 Task: Look for products in the category "Joint Care Supplements" from Nature's Answer only.
Action: Mouse moved to (219, 108)
Screenshot: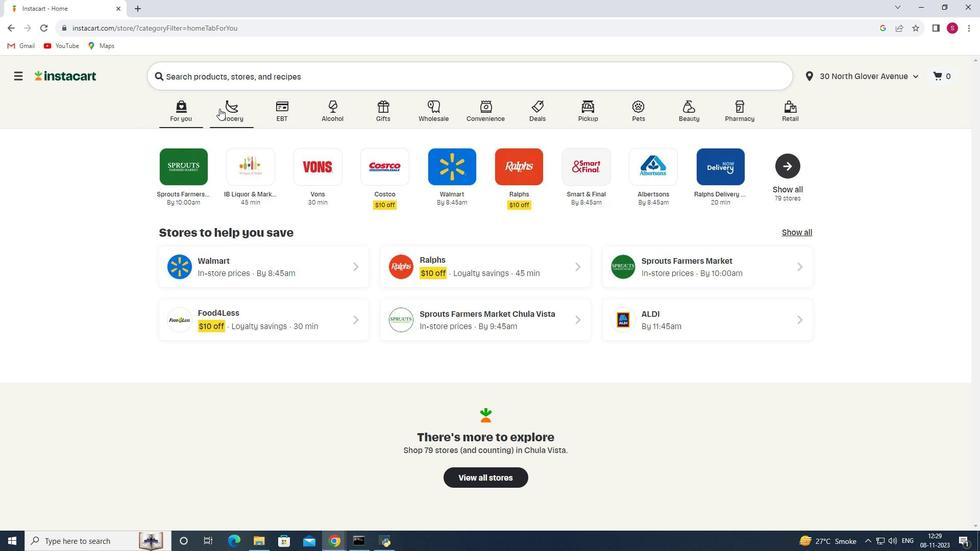 
Action: Mouse pressed left at (219, 108)
Screenshot: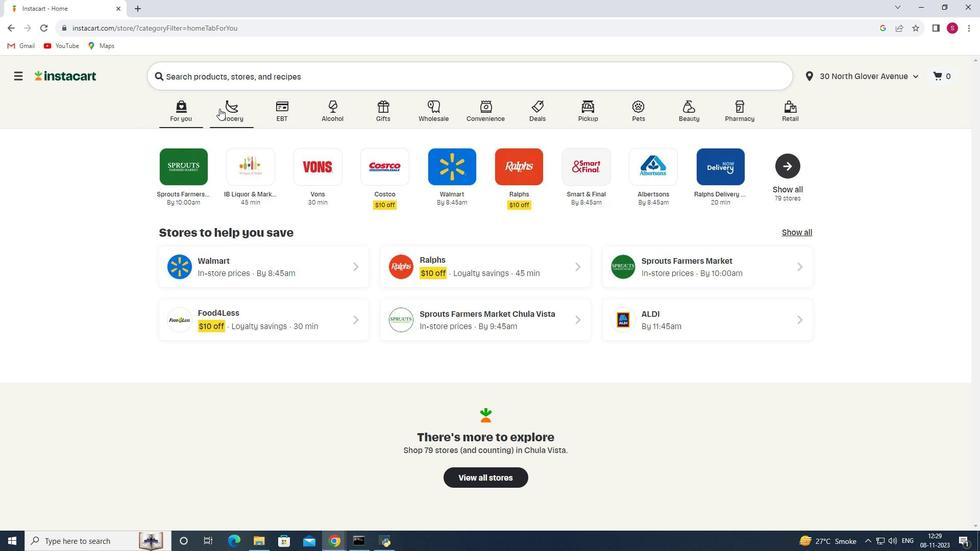 
Action: Mouse moved to (245, 289)
Screenshot: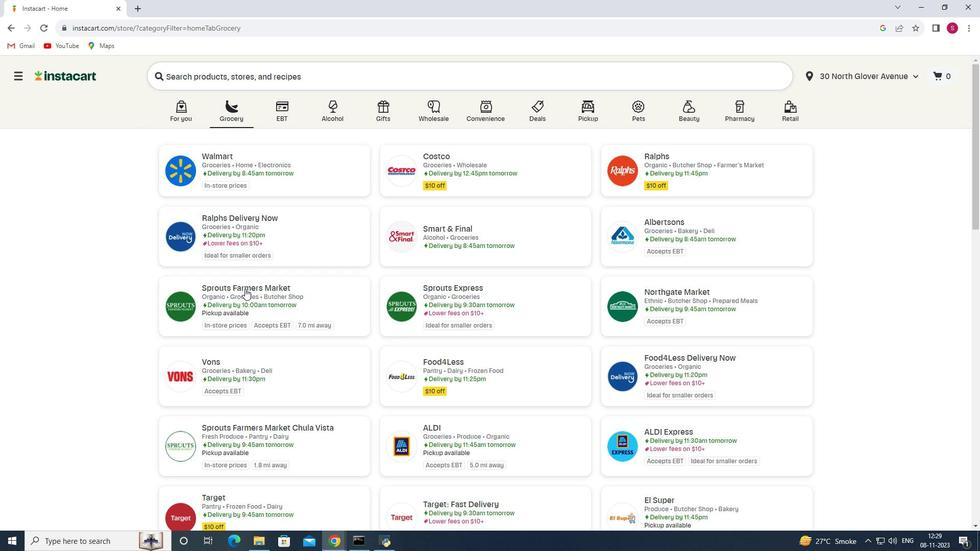 
Action: Mouse pressed left at (245, 289)
Screenshot: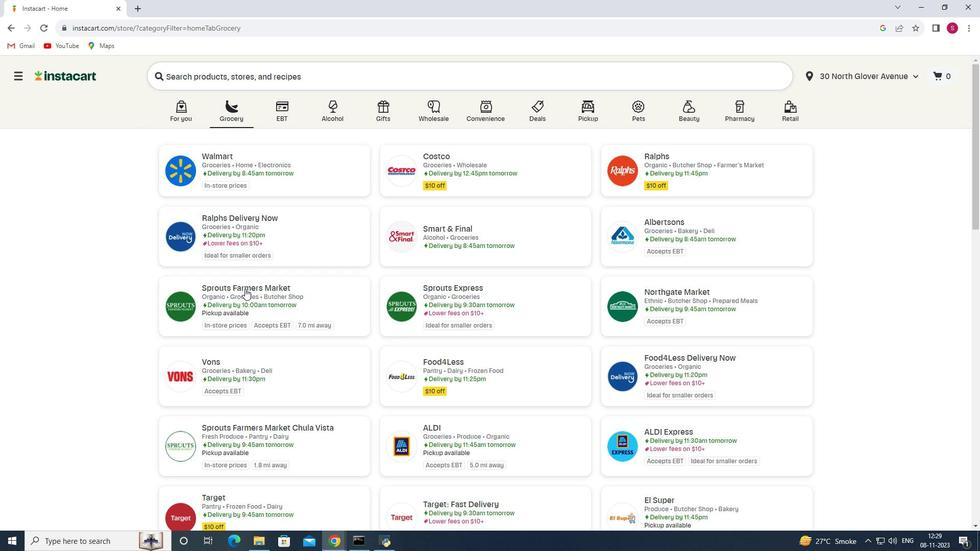 
Action: Mouse moved to (96, 317)
Screenshot: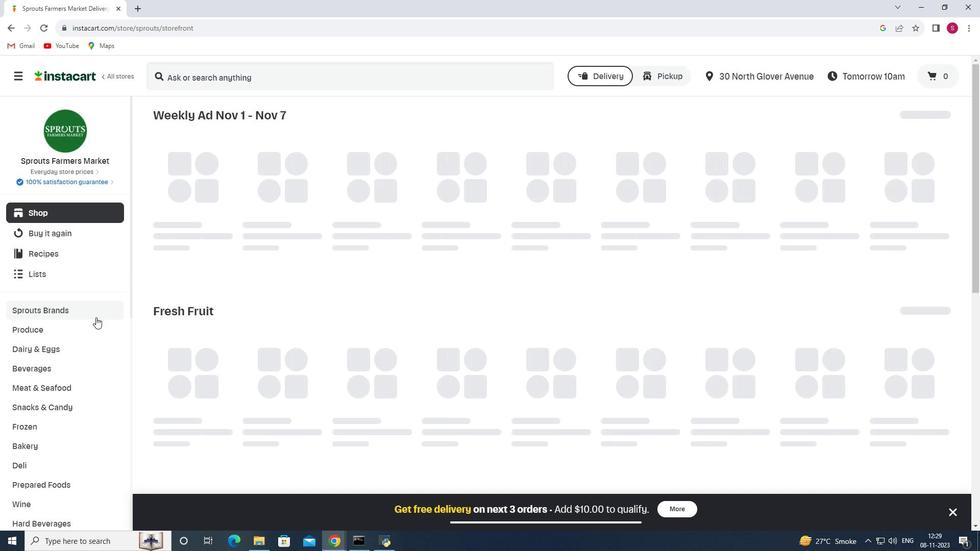 
Action: Mouse scrolled (96, 317) with delta (0, 0)
Screenshot: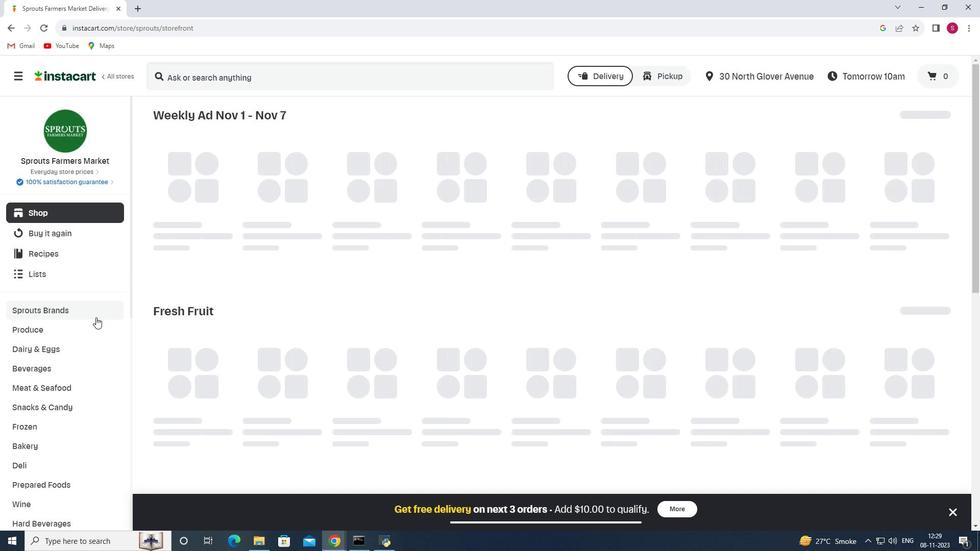 
Action: Mouse scrolled (96, 317) with delta (0, 0)
Screenshot: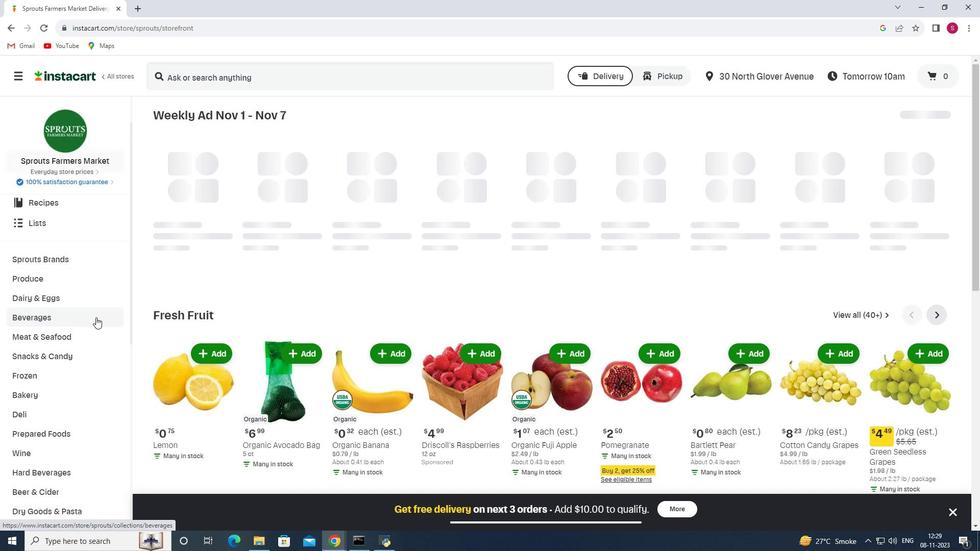 
Action: Mouse scrolled (96, 317) with delta (0, 0)
Screenshot: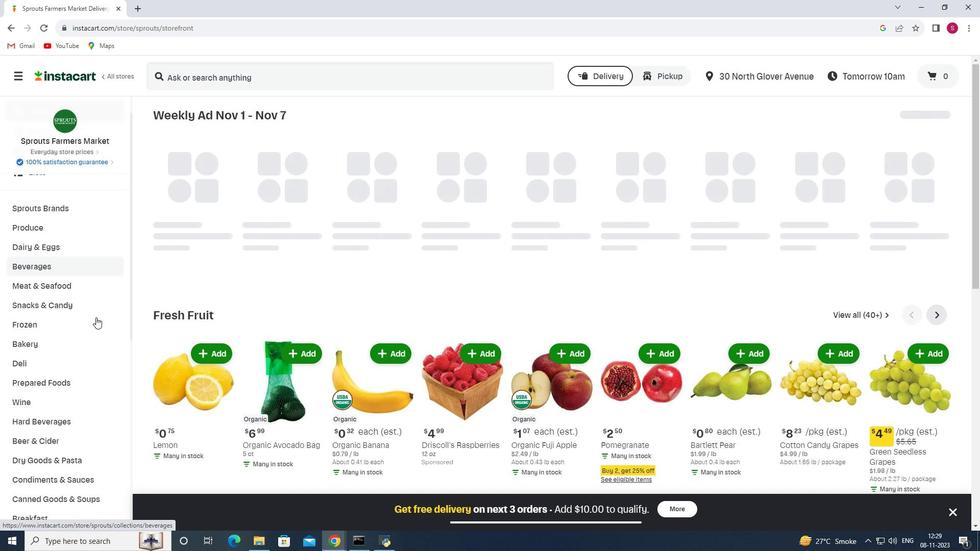 
Action: Mouse scrolled (96, 317) with delta (0, 0)
Screenshot: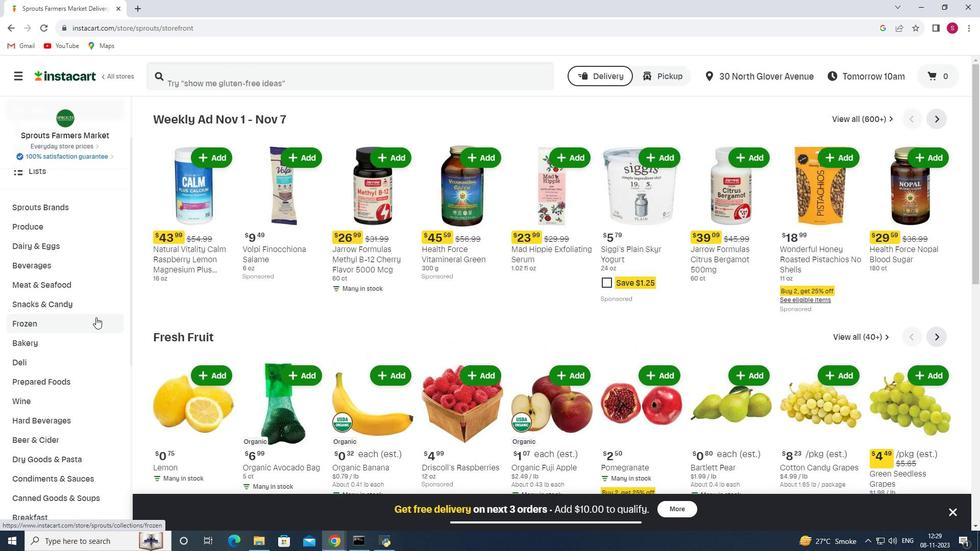 
Action: Mouse moved to (96, 317)
Screenshot: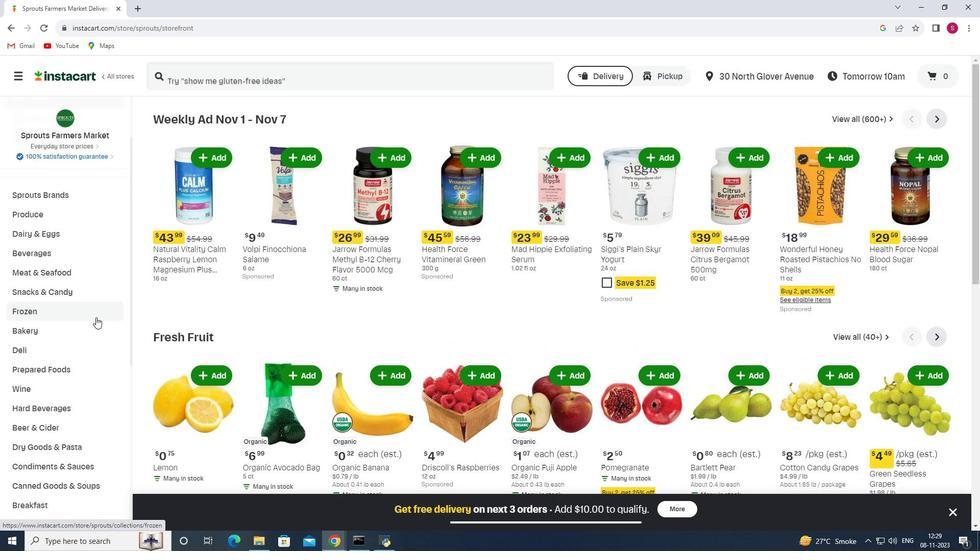 
Action: Mouse scrolled (96, 317) with delta (0, 0)
Screenshot: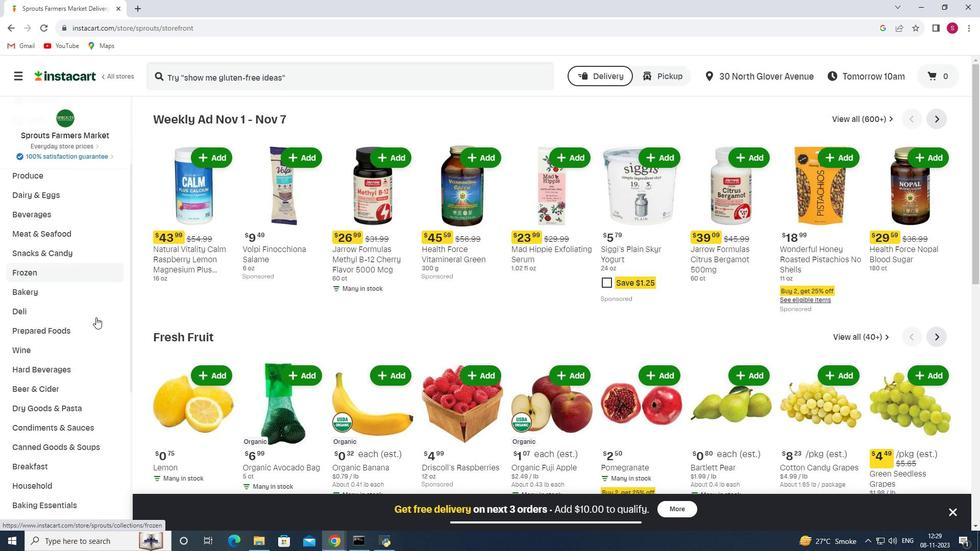
Action: Mouse moved to (95, 318)
Screenshot: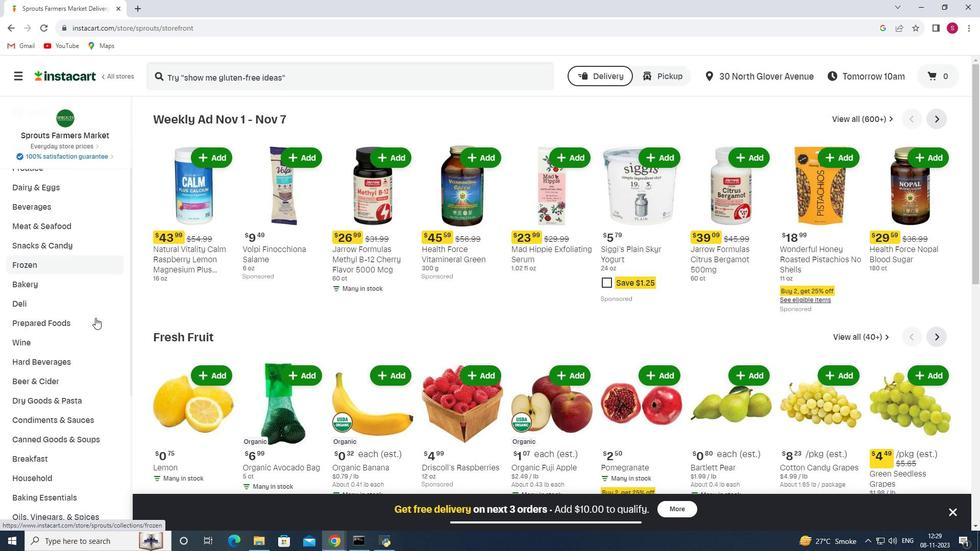 
Action: Mouse scrolled (95, 317) with delta (0, 0)
Screenshot: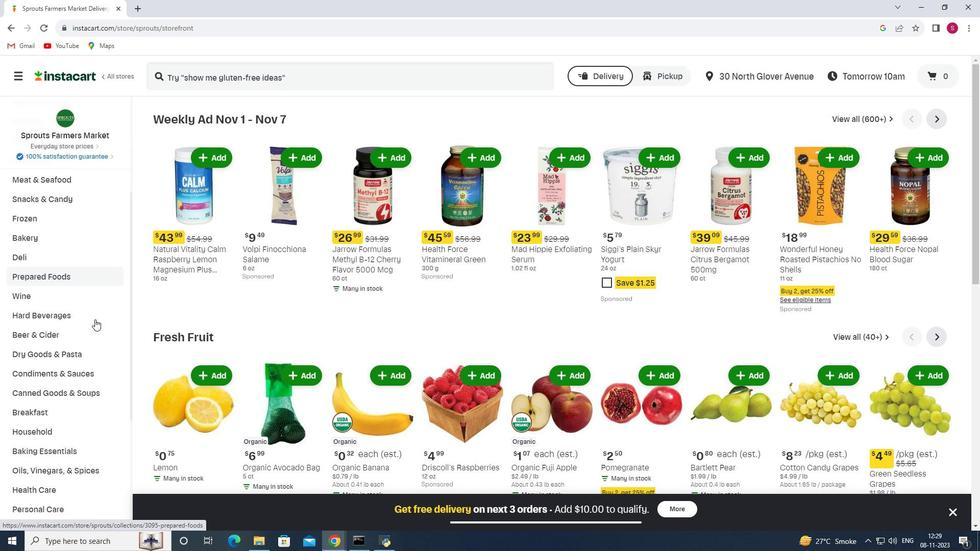 
Action: Mouse moved to (94, 319)
Screenshot: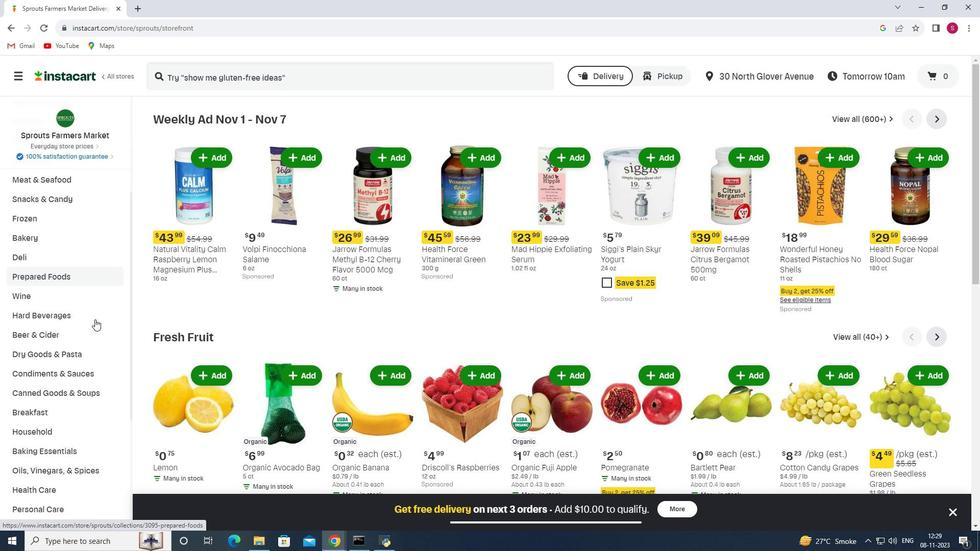 
Action: Mouse scrolled (94, 319) with delta (0, 0)
Screenshot: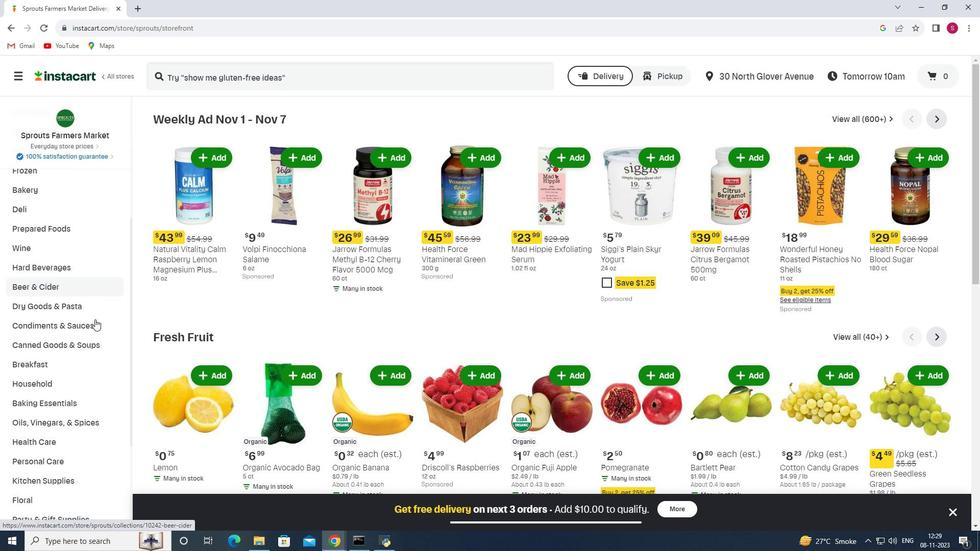 
Action: Mouse scrolled (94, 319) with delta (0, 0)
Screenshot: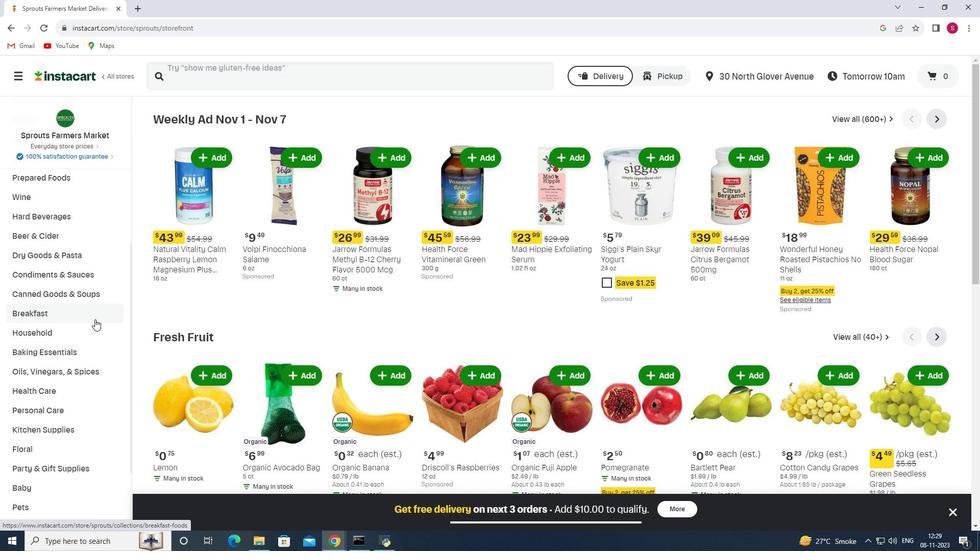 
Action: Mouse moved to (83, 335)
Screenshot: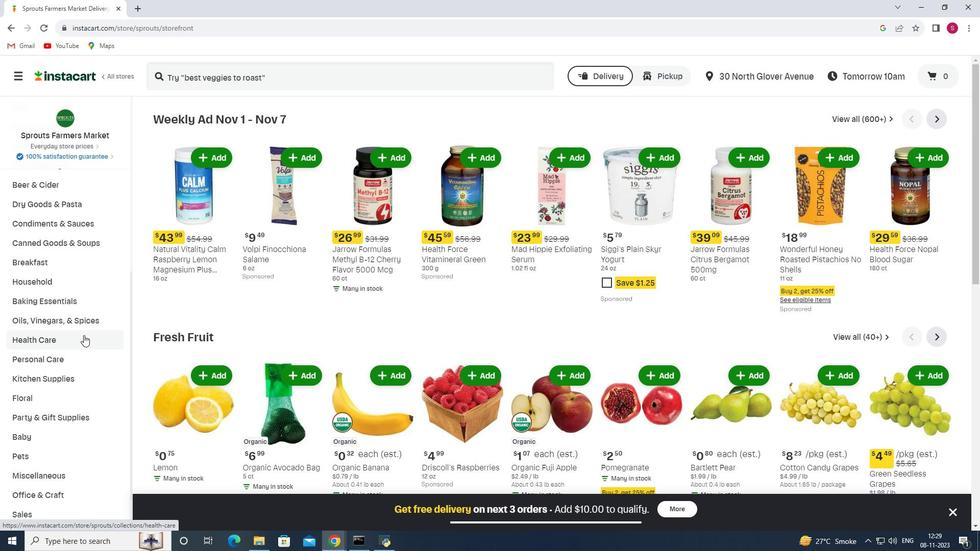 
Action: Mouse pressed left at (83, 335)
Screenshot: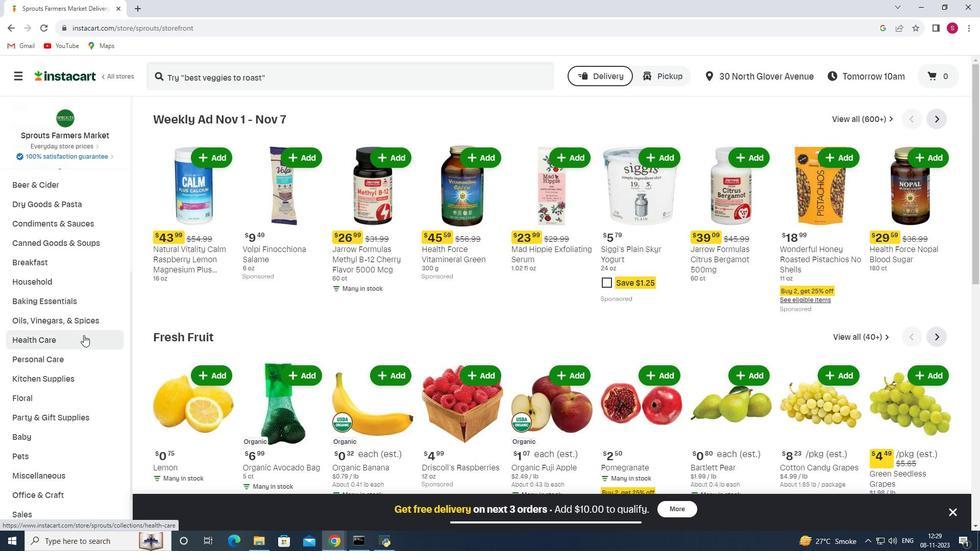 
Action: Mouse moved to (367, 146)
Screenshot: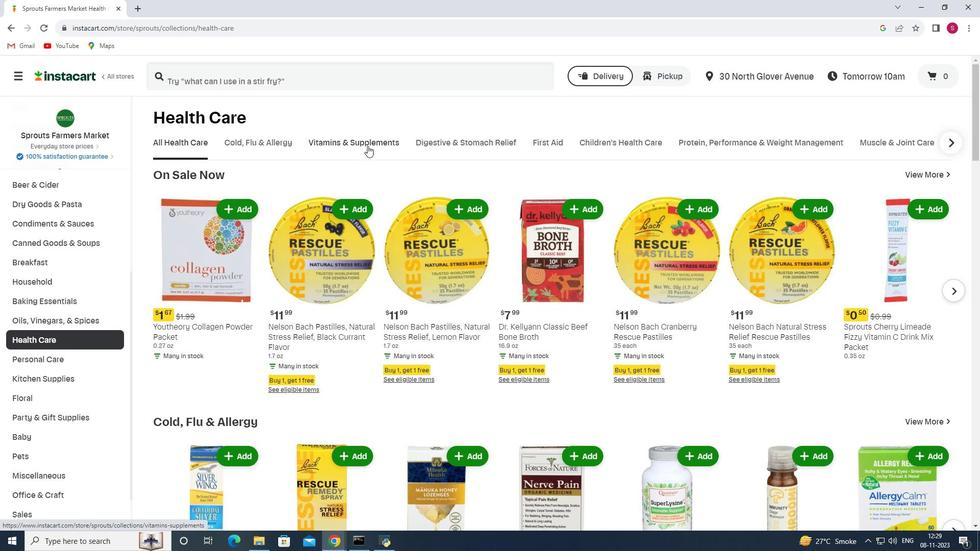 
Action: Mouse pressed left at (367, 146)
Screenshot: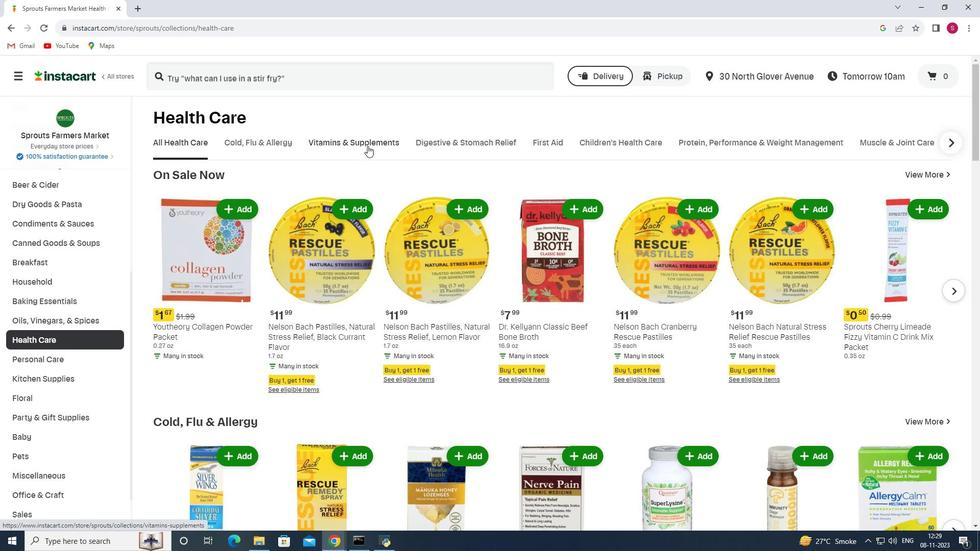
Action: Mouse moved to (959, 182)
Screenshot: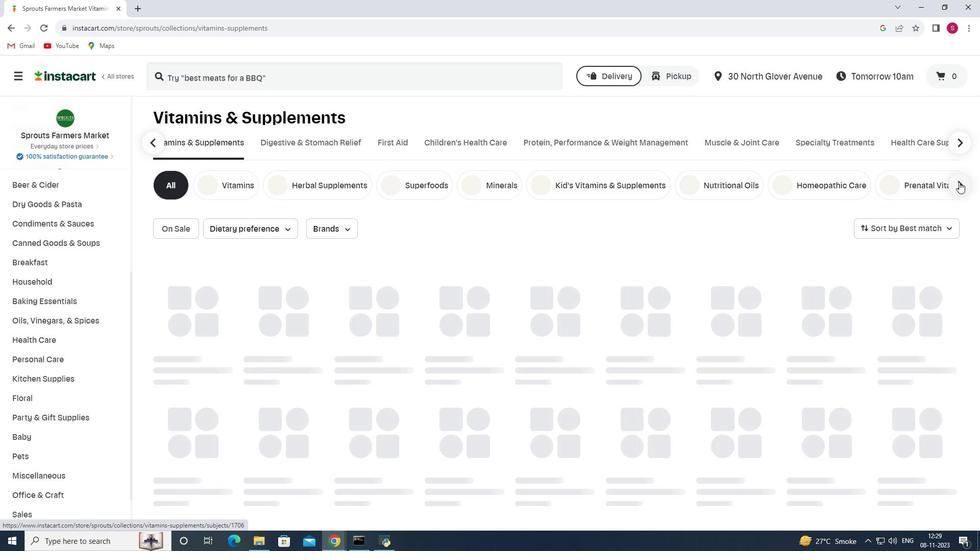 
Action: Mouse pressed left at (959, 182)
Screenshot: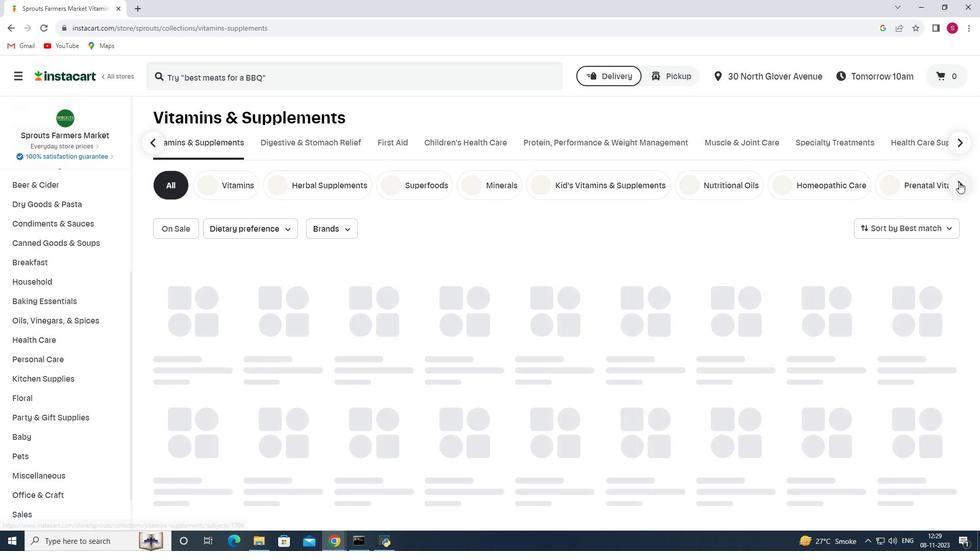 
Action: Mouse moved to (746, 186)
Screenshot: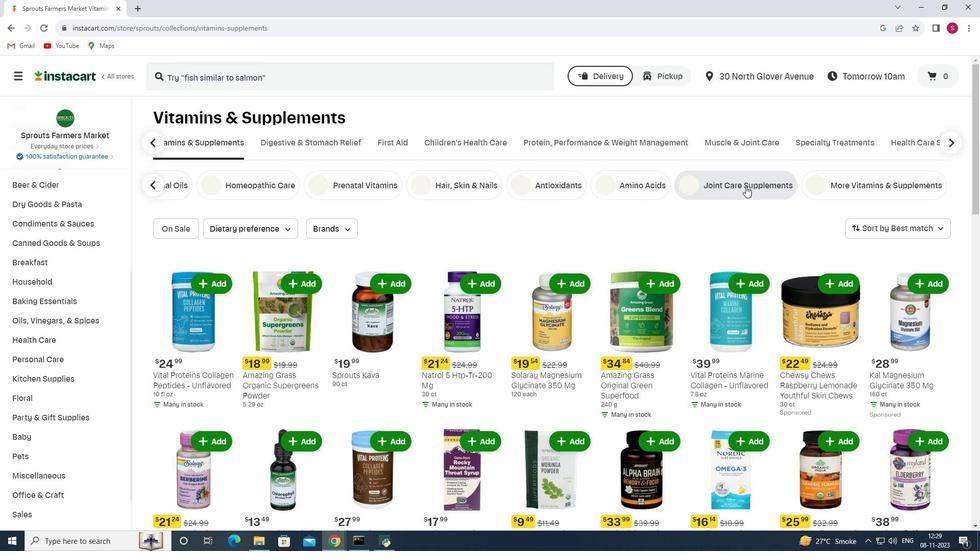 
Action: Mouse pressed left at (746, 186)
Screenshot: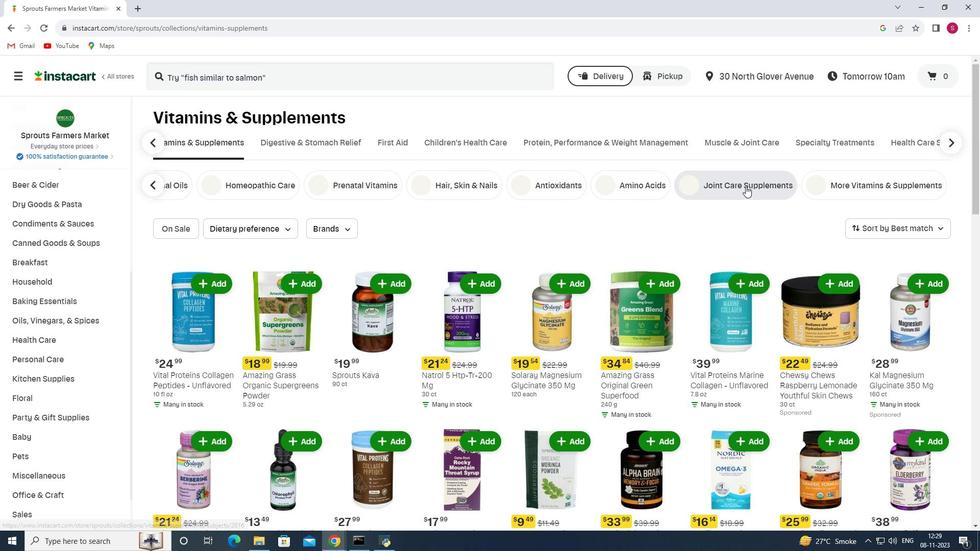 
Action: Mouse moved to (241, 231)
Screenshot: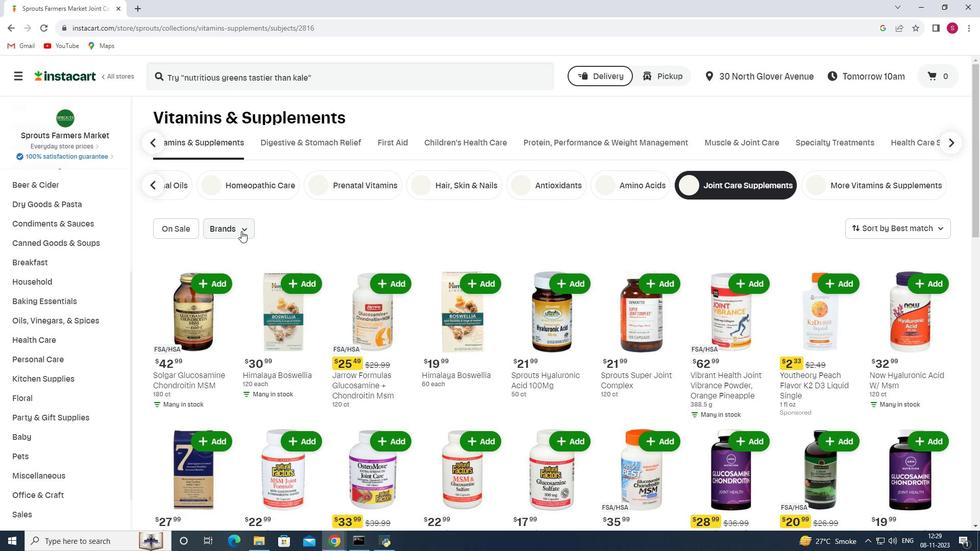 
Action: Mouse pressed left at (241, 231)
Screenshot: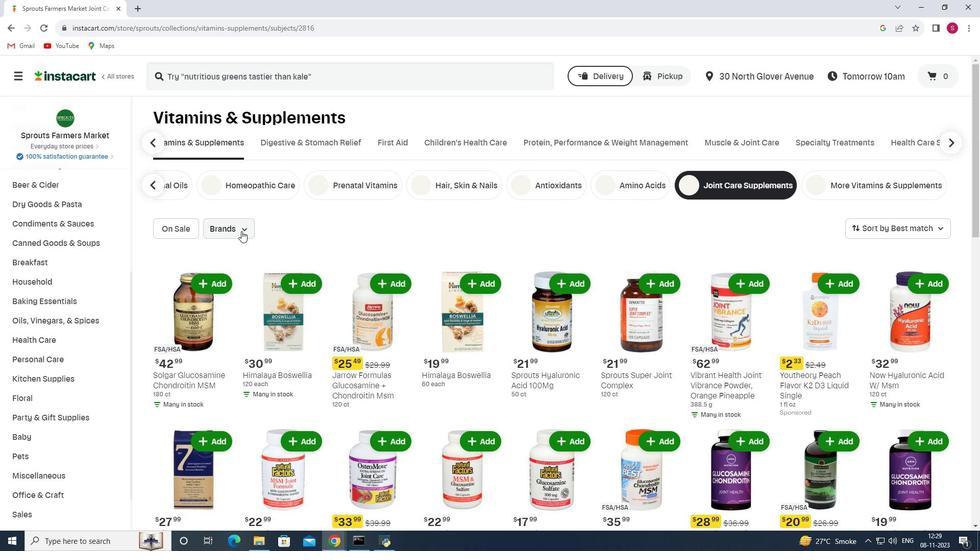 
Action: Mouse moved to (246, 269)
Screenshot: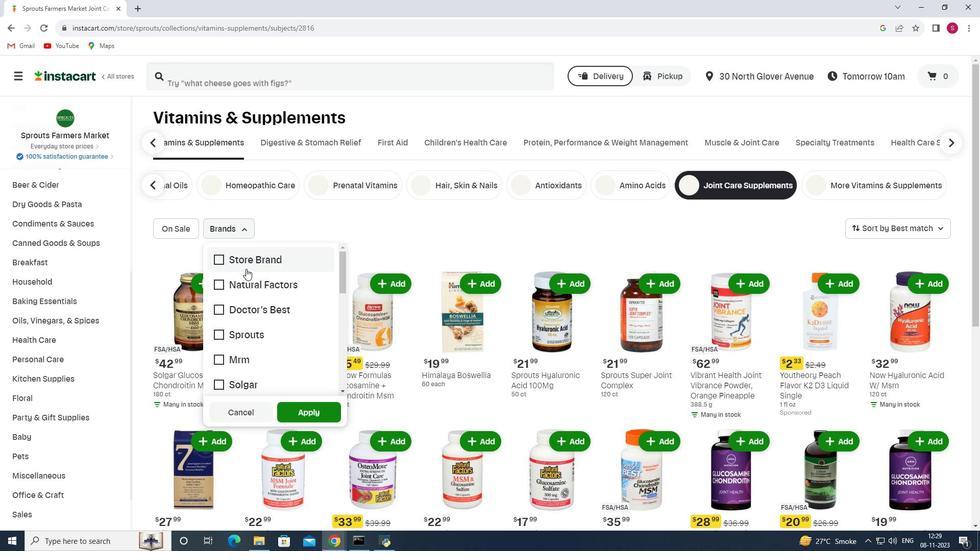 
Action: Mouse scrolled (246, 268) with delta (0, 0)
Screenshot: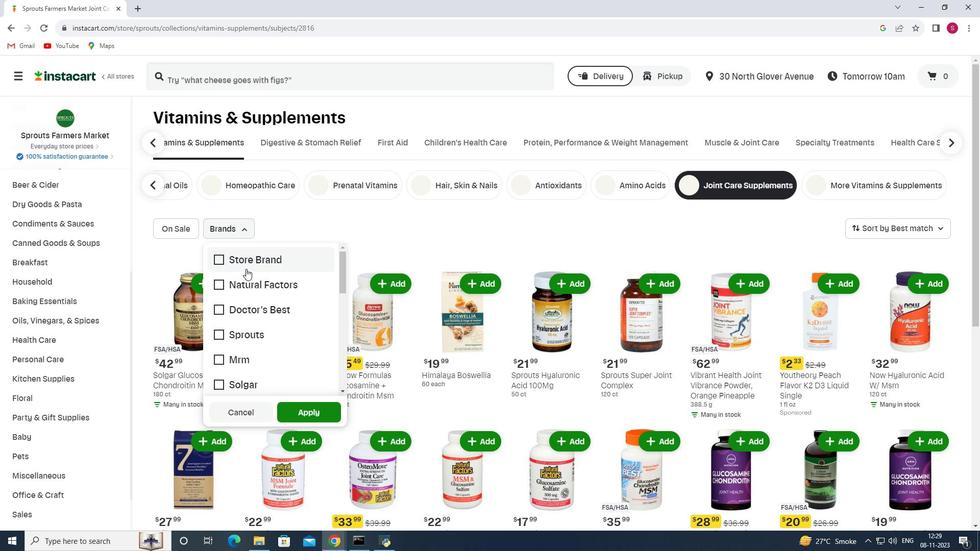 
Action: Mouse scrolled (246, 268) with delta (0, 0)
Screenshot: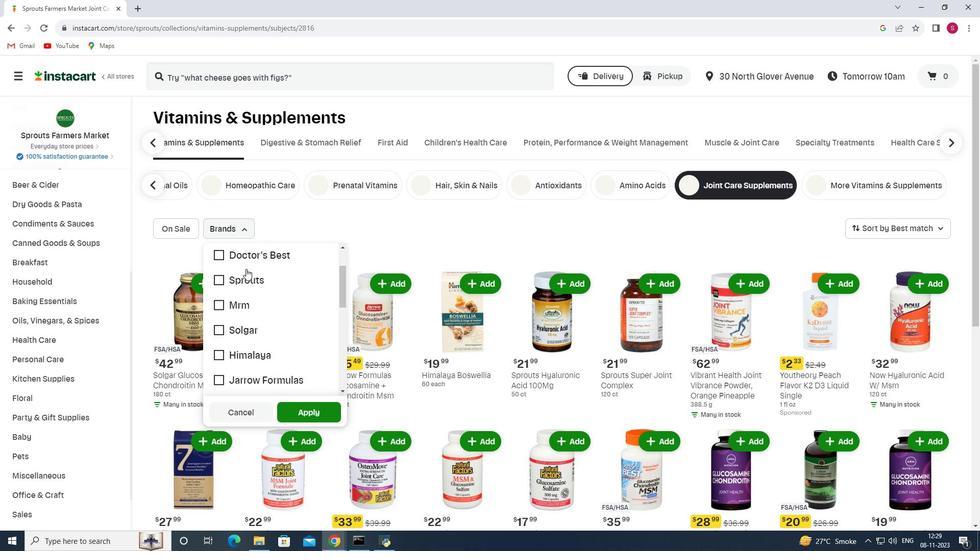 
Action: Mouse scrolled (246, 268) with delta (0, 0)
Screenshot: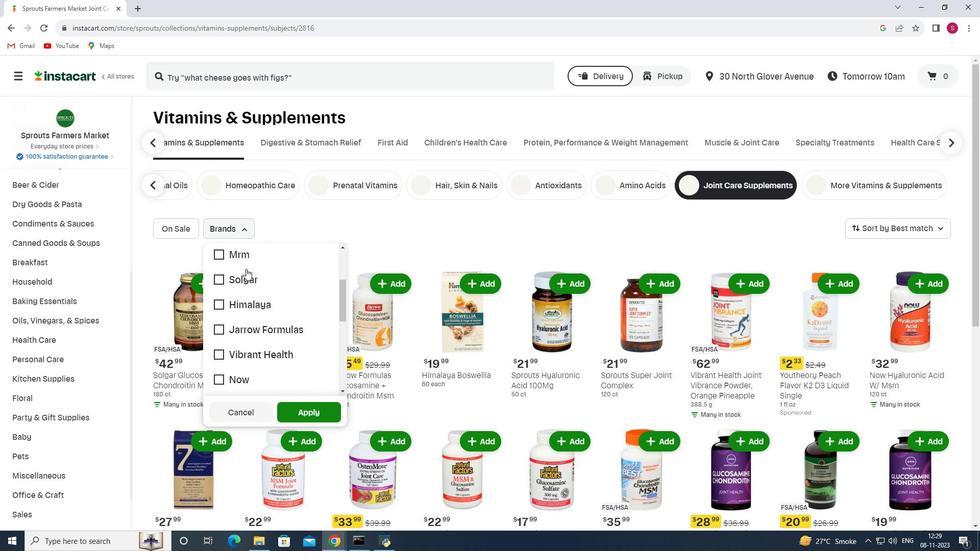 
Action: Mouse scrolled (246, 268) with delta (0, 0)
Screenshot: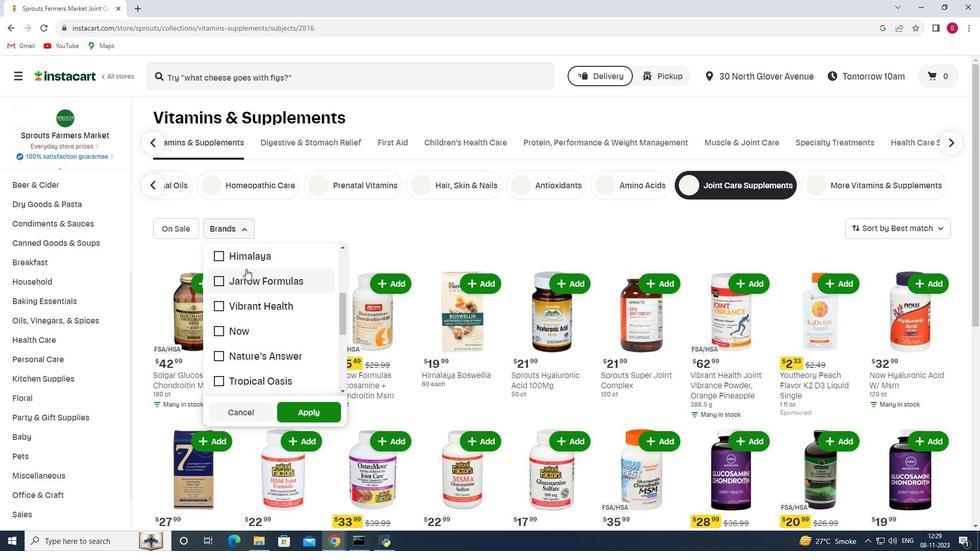 
Action: Mouse moved to (222, 304)
Screenshot: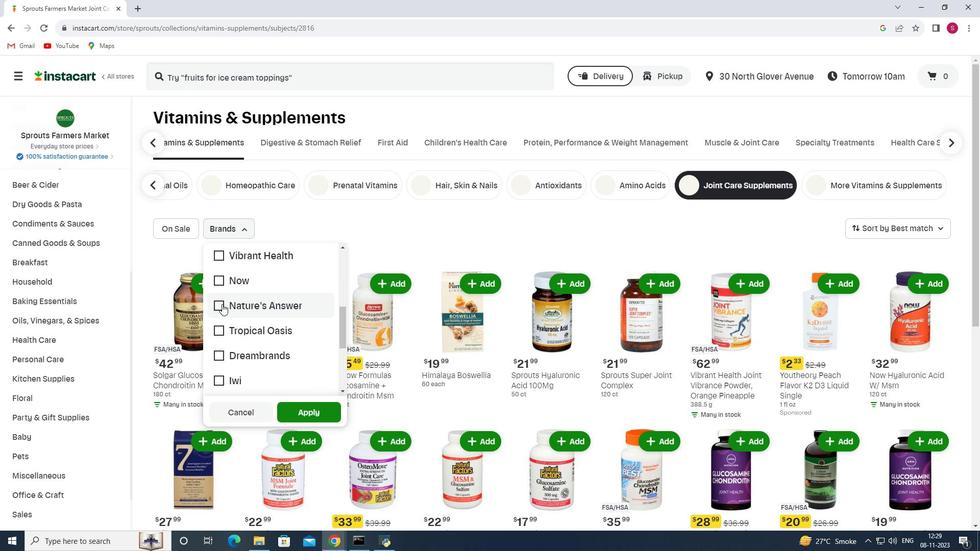 
Action: Mouse pressed left at (222, 304)
Screenshot: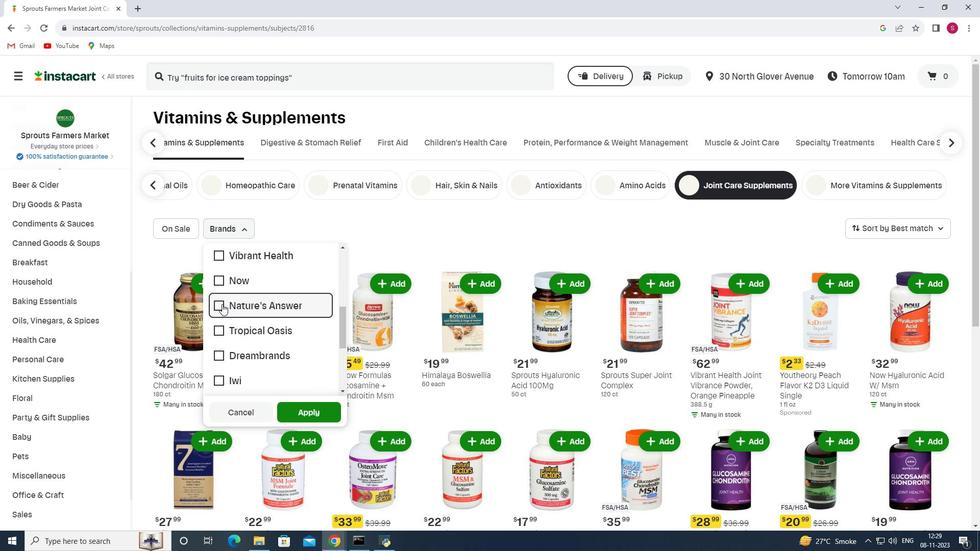 
Action: Mouse moved to (299, 410)
Screenshot: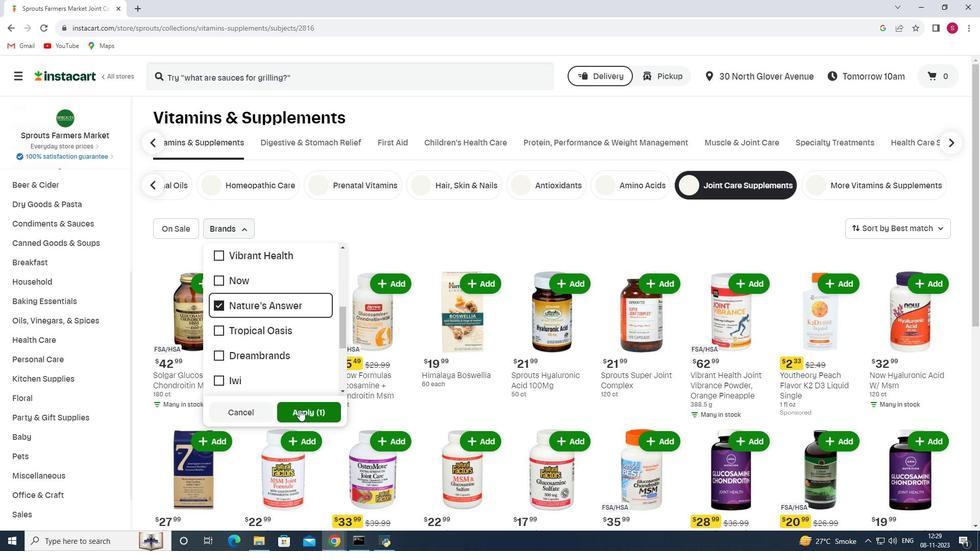 
Action: Mouse pressed left at (299, 410)
Screenshot: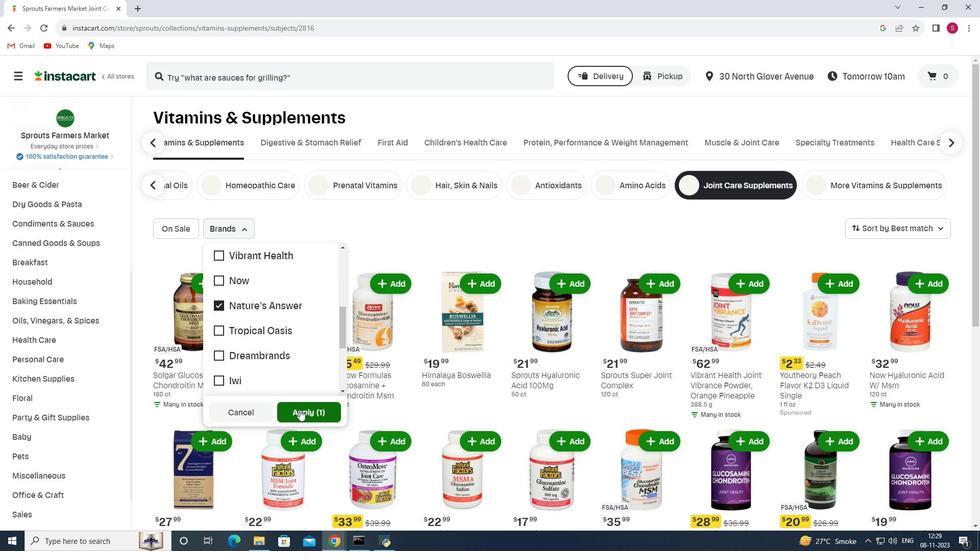 
